Task: Add a condition where "Ticket status Contains none of the following Pending user verification" in recently solved tickets.
Action: Mouse moved to (118, 391)
Screenshot: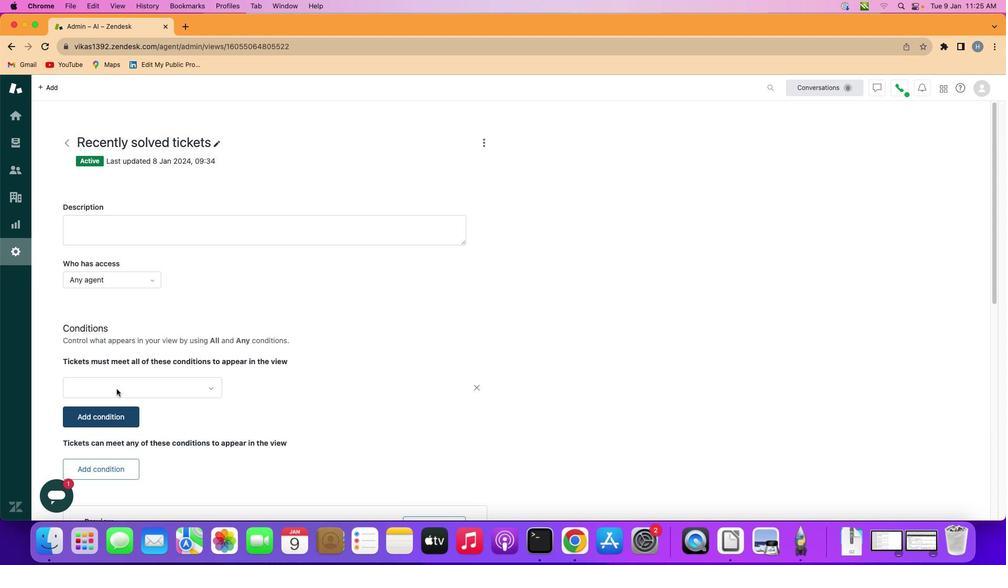 
Action: Mouse pressed left at (118, 391)
Screenshot: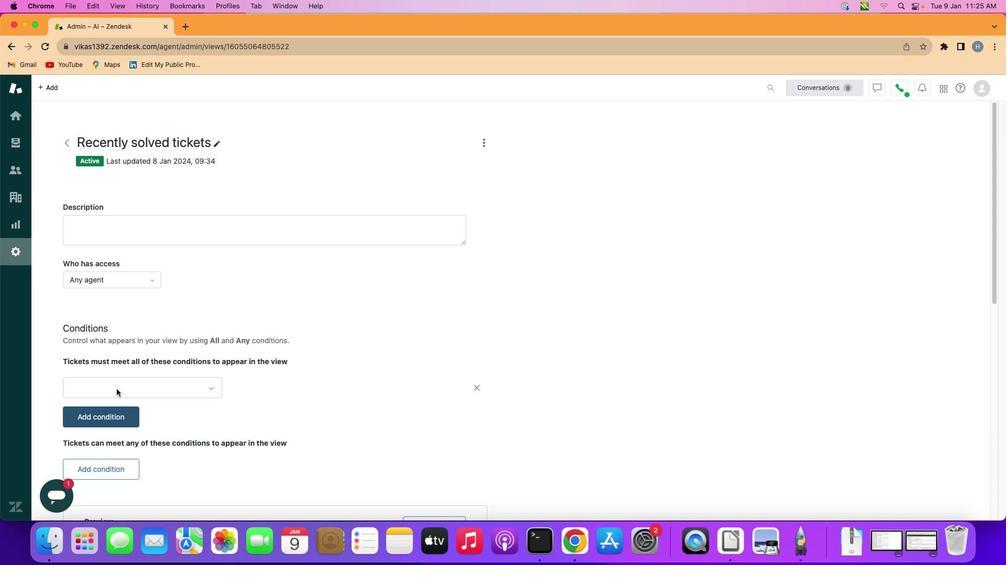 
Action: Mouse moved to (159, 389)
Screenshot: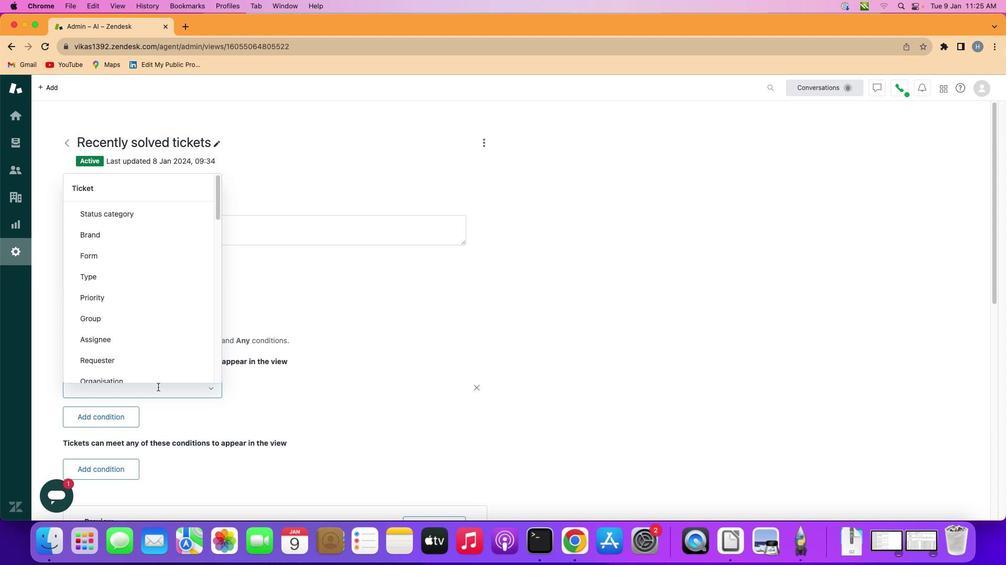 
Action: Mouse pressed left at (159, 389)
Screenshot: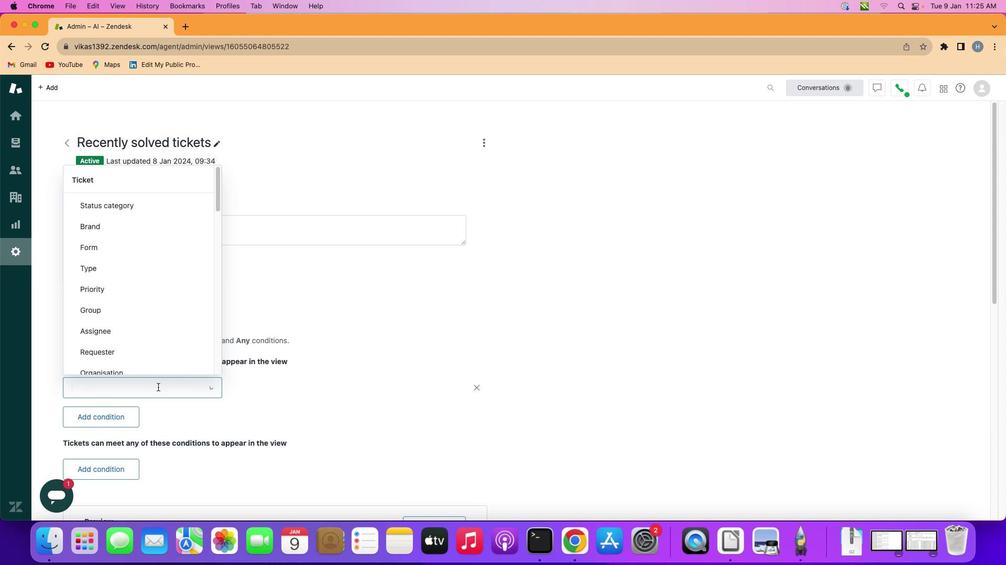 
Action: Mouse moved to (157, 323)
Screenshot: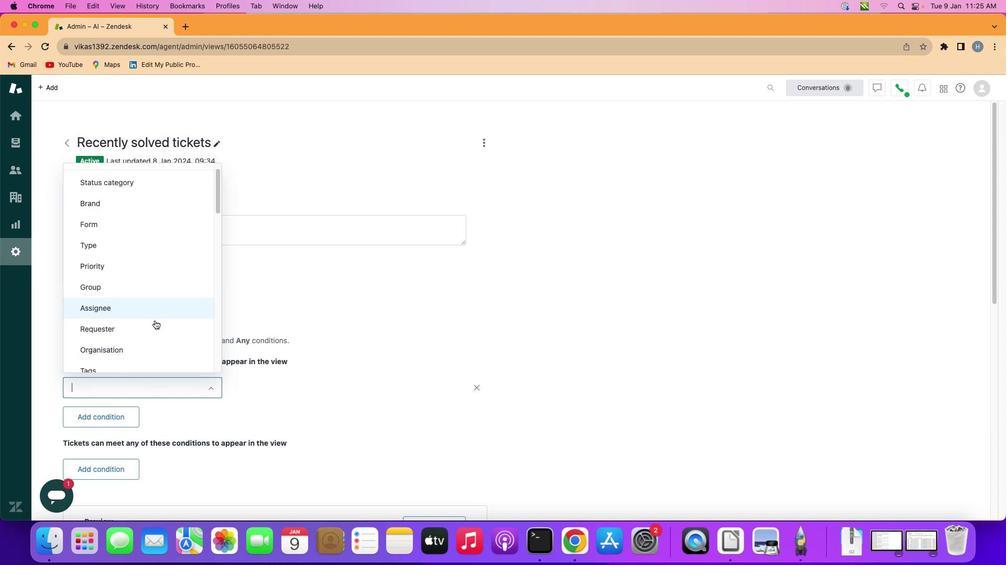 
Action: Mouse scrolled (157, 323) with delta (2, 1)
Screenshot: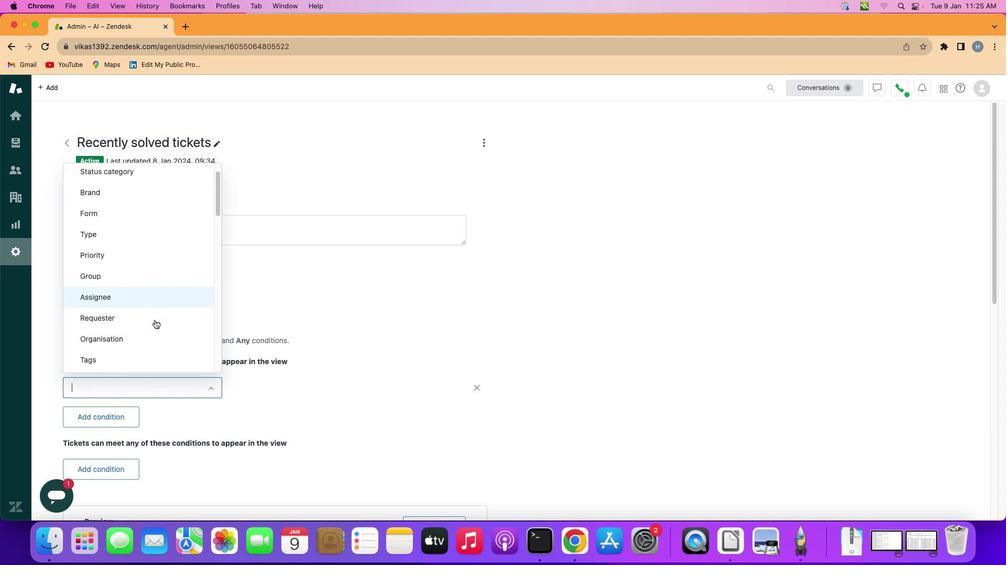 
Action: Mouse scrolled (157, 323) with delta (2, 3)
Screenshot: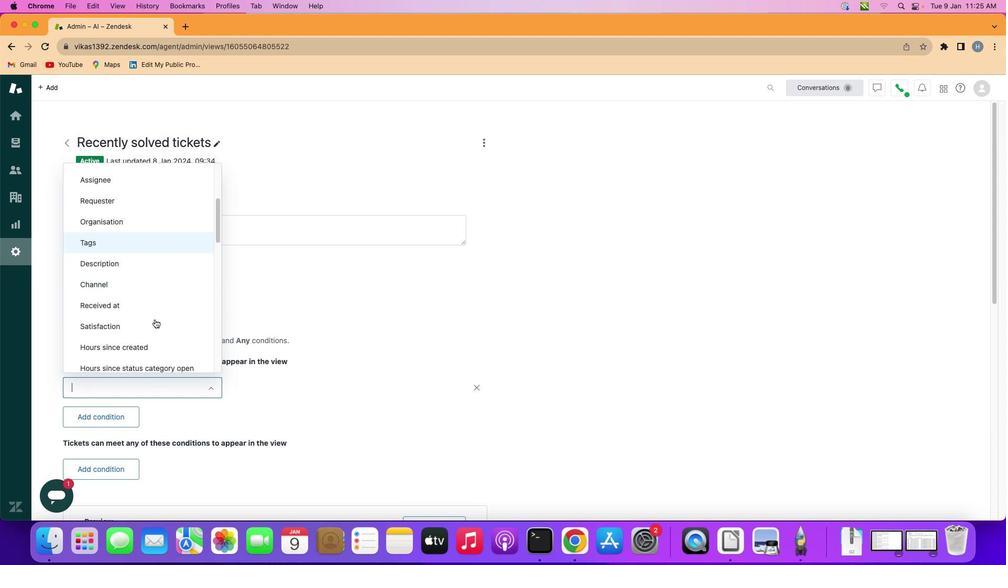 
Action: Mouse moved to (157, 323)
Screenshot: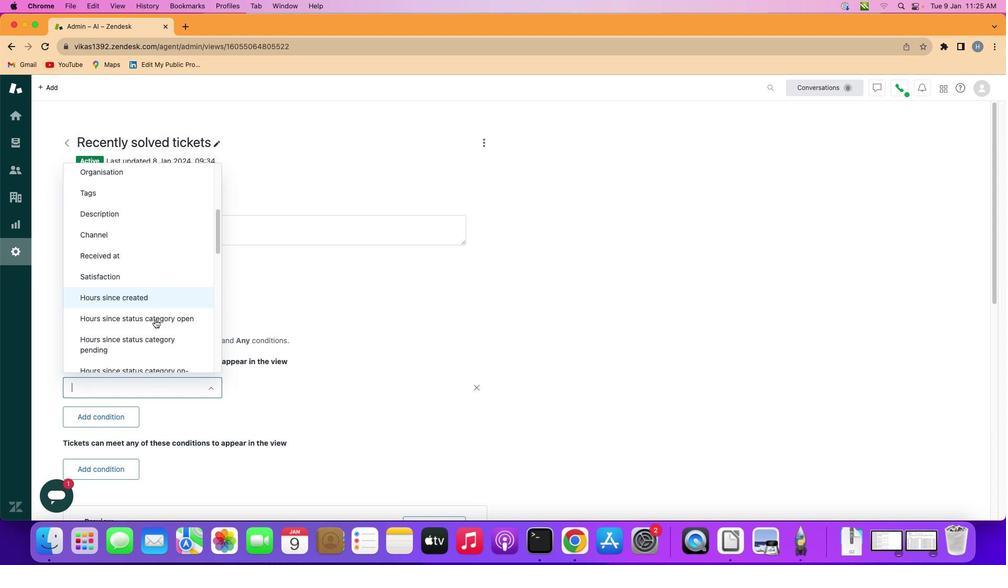 
Action: Mouse scrolled (157, 323) with delta (2, 1)
Screenshot: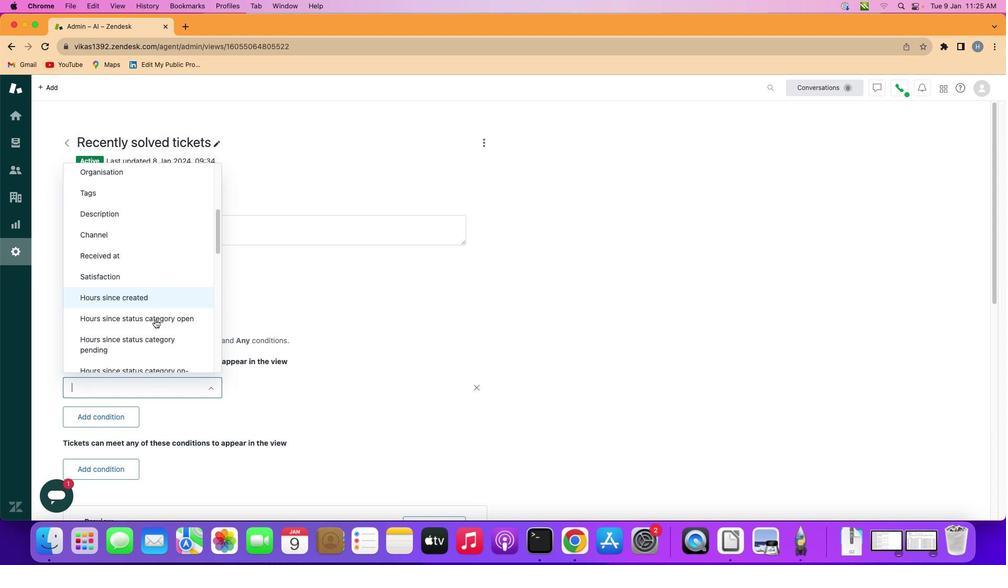 
Action: Mouse scrolled (157, 323) with delta (2, 1)
Screenshot: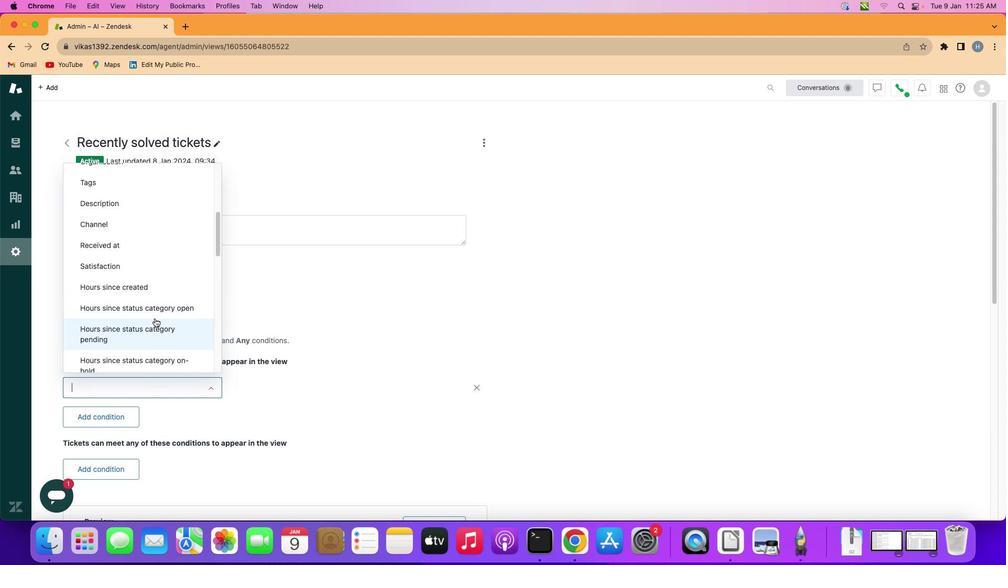 
Action: Mouse scrolled (157, 323) with delta (2, 0)
Screenshot: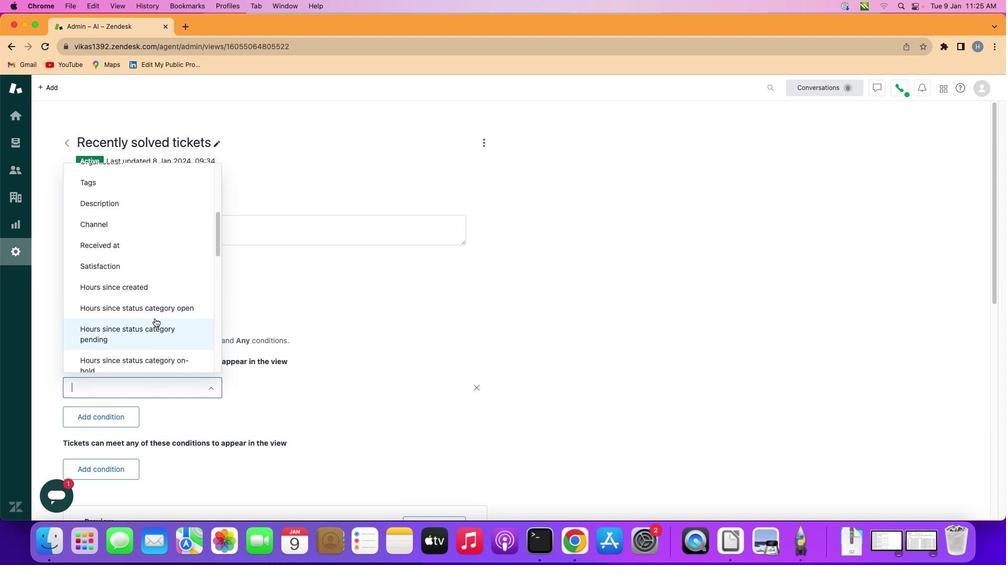 
Action: Mouse moved to (158, 320)
Screenshot: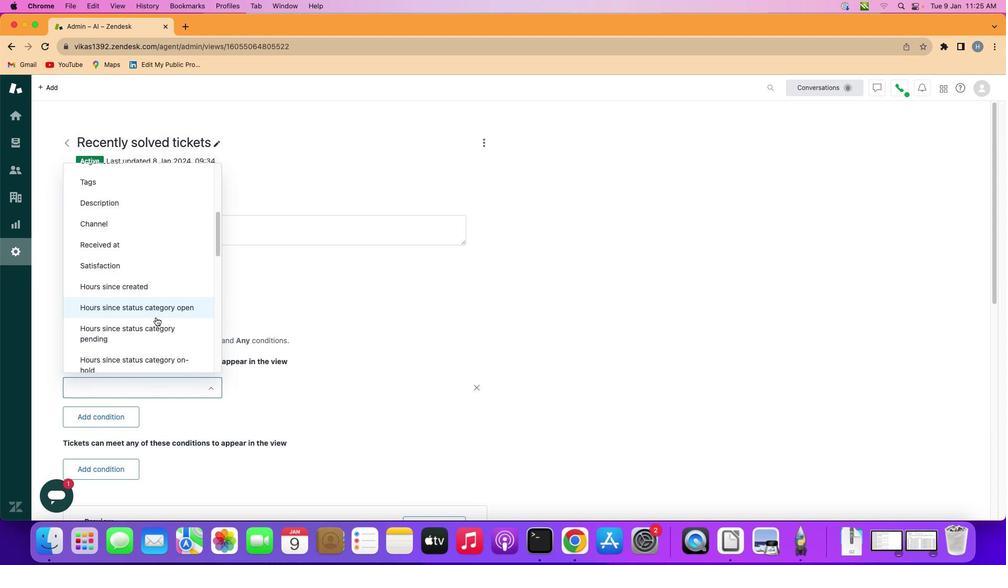 
Action: Mouse scrolled (158, 320) with delta (2, 1)
Screenshot: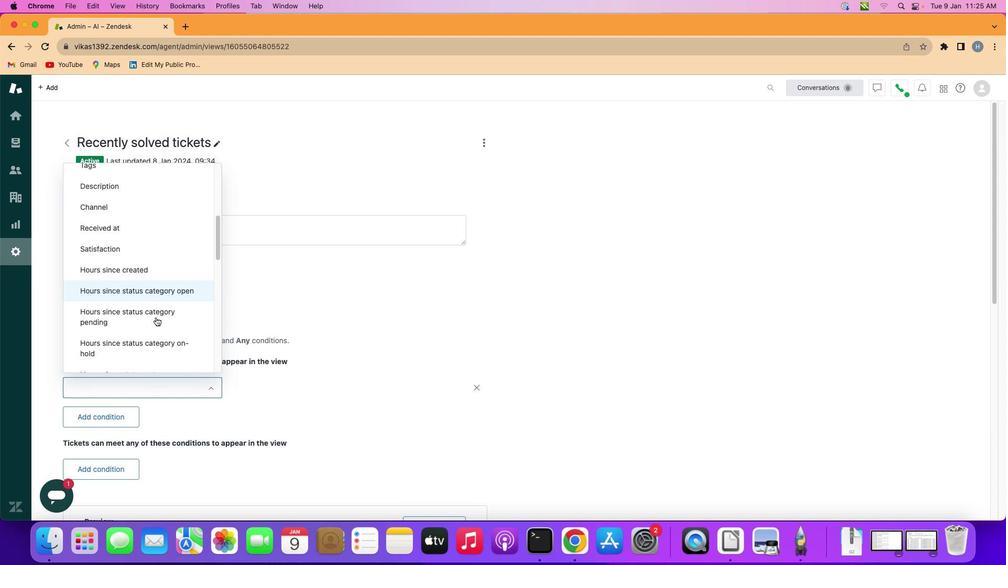 
Action: Mouse scrolled (158, 320) with delta (2, 1)
Screenshot: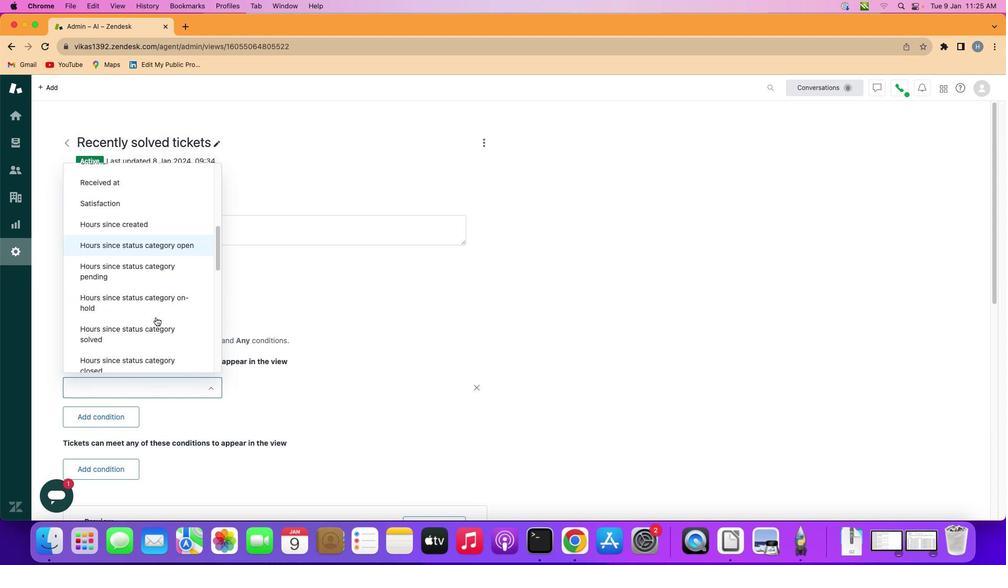 
Action: Mouse scrolled (158, 320) with delta (2, 1)
Screenshot: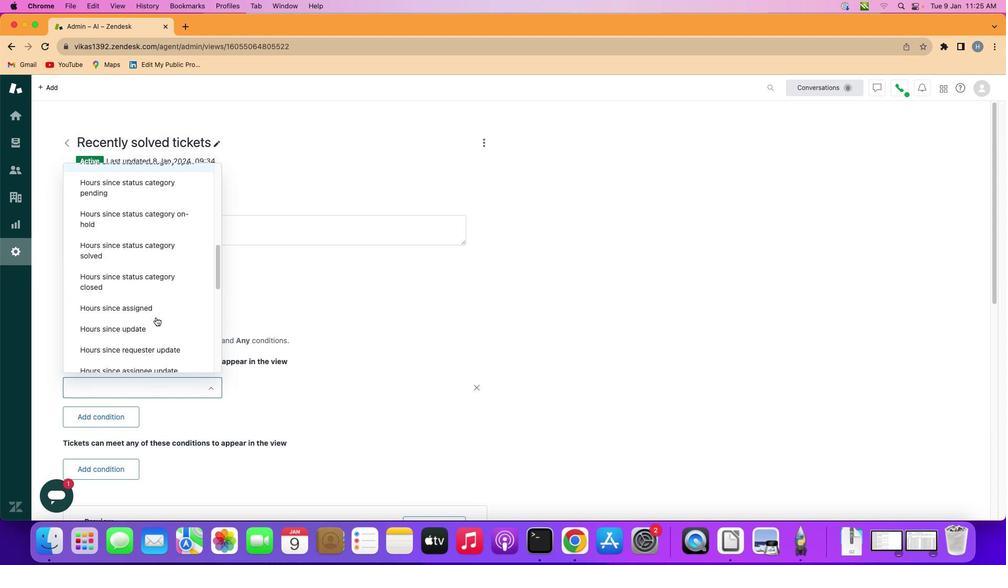 
Action: Mouse scrolled (158, 320) with delta (2, 1)
Screenshot: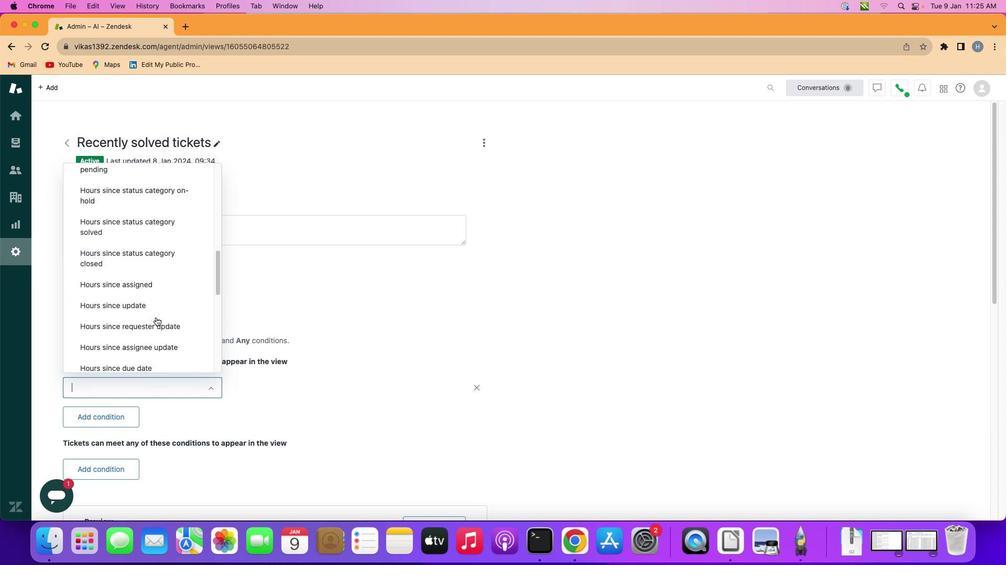 
Action: Mouse scrolled (158, 320) with delta (2, 0)
Screenshot: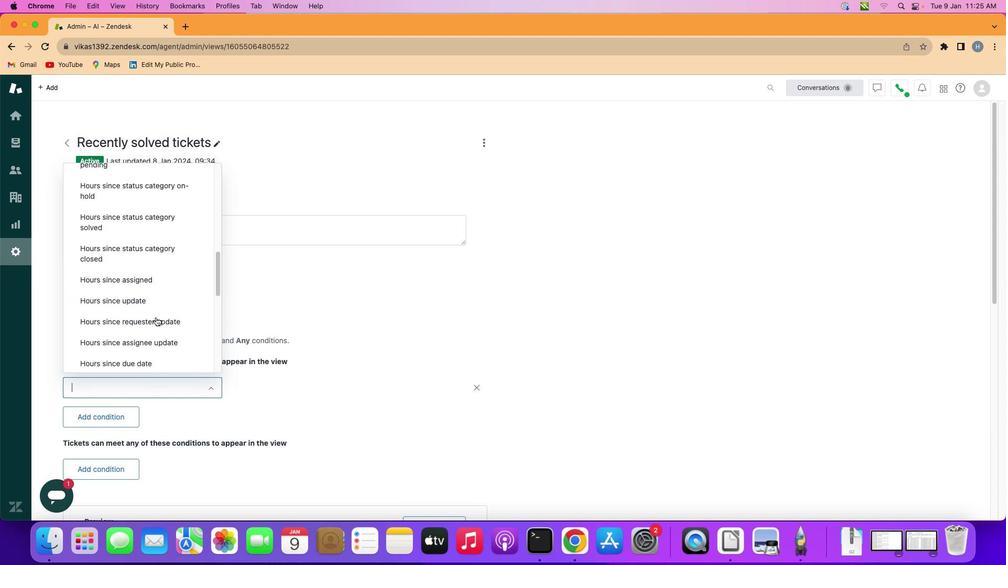 
Action: Mouse scrolled (158, 320) with delta (2, 1)
Screenshot: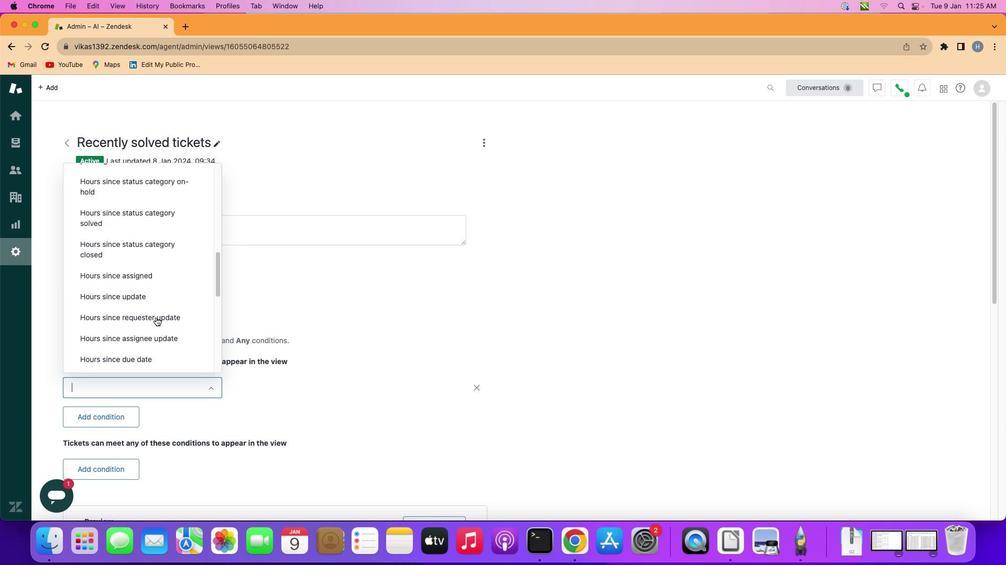 
Action: Mouse scrolled (158, 320) with delta (2, 1)
Screenshot: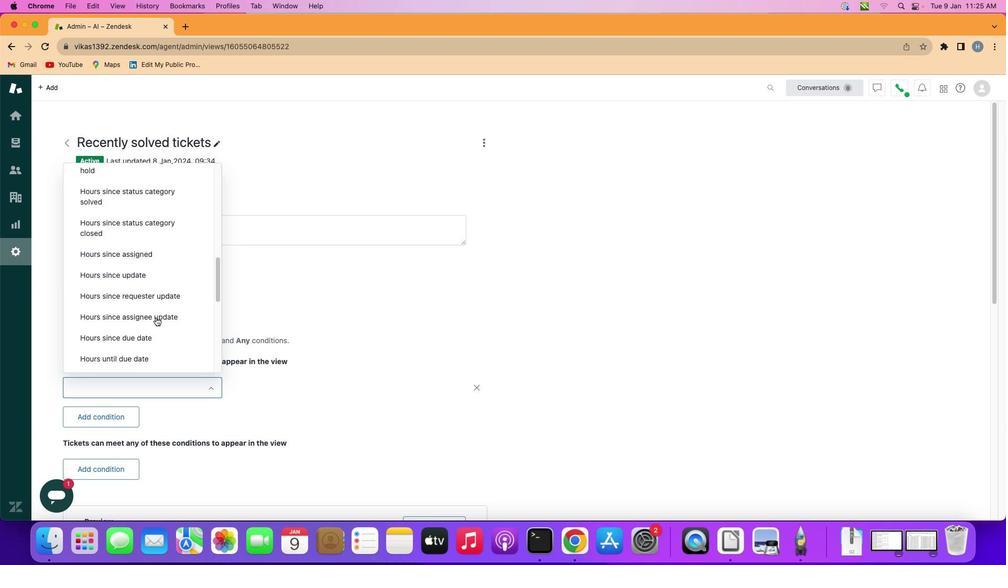 
Action: Mouse scrolled (158, 320) with delta (2, 1)
Screenshot: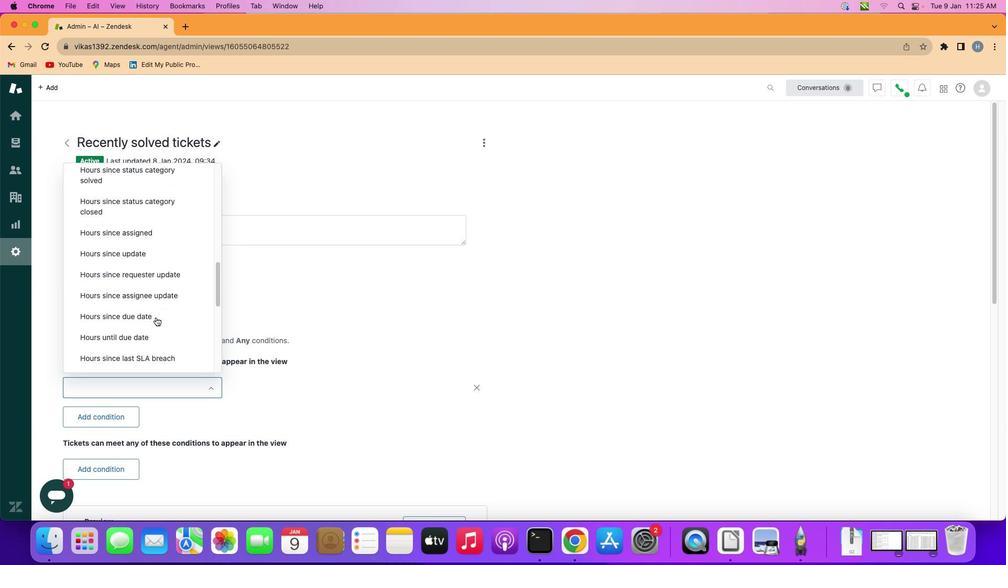
Action: Mouse scrolled (158, 320) with delta (2, 1)
Screenshot: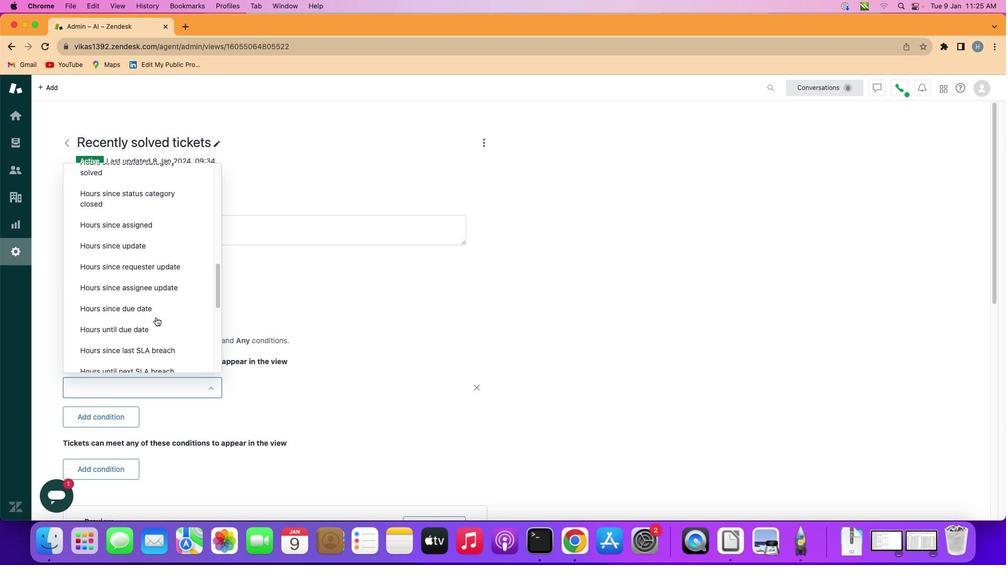 
Action: Mouse scrolled (158, 320) with delta (2, 1)
Screenshot: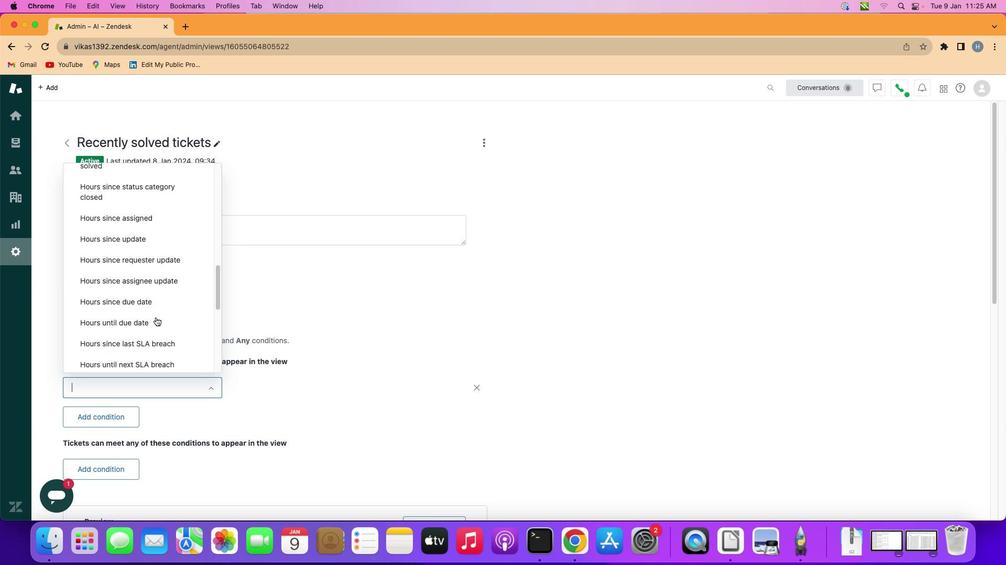 
Action: Mouse scrolled (158, 320) with delta (2, 1)
Screenshot: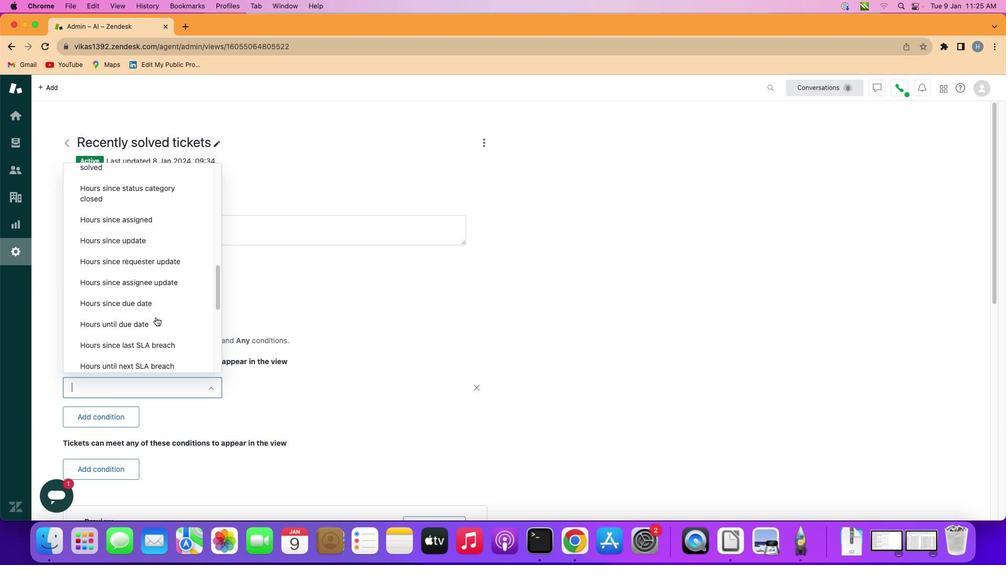 
Action: Mouse scrolled (158, 320) with delta (2, 2)
Screenshot: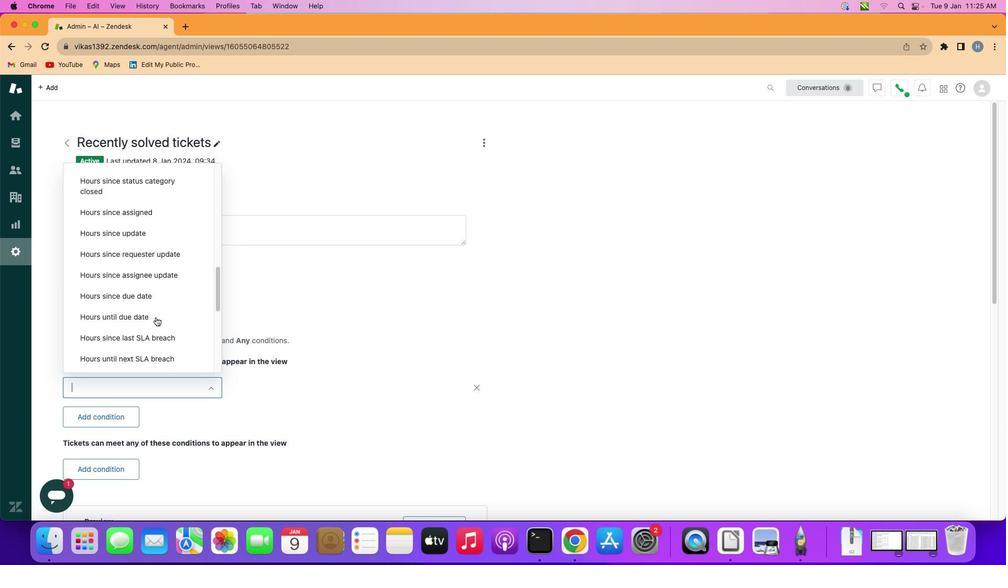 
Action: Mouse scrolled (158, 320) with delta (2, 1)
Screenshot: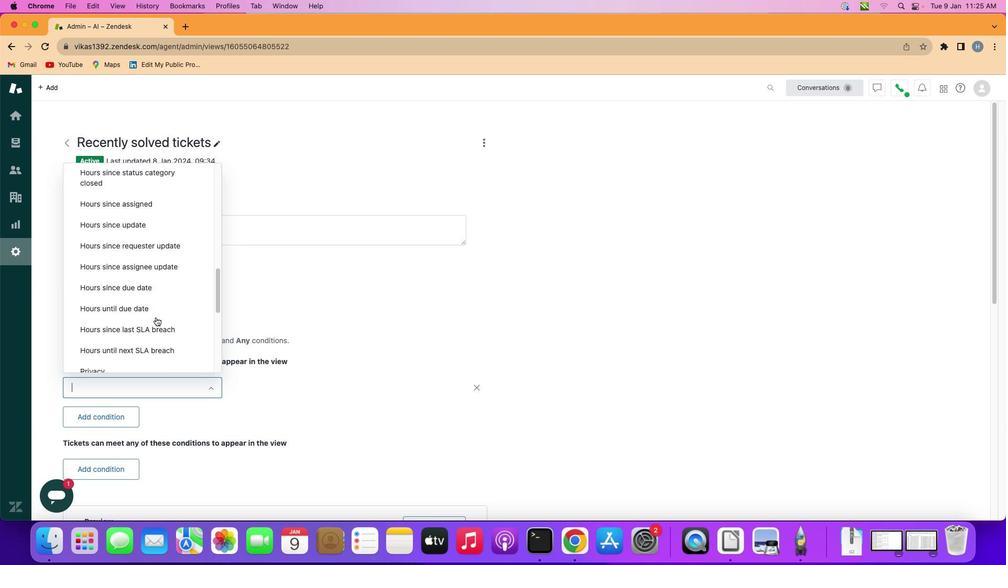 
Action: Mouse scrolled (158, 320) with delta (2, 1)
Screenshot: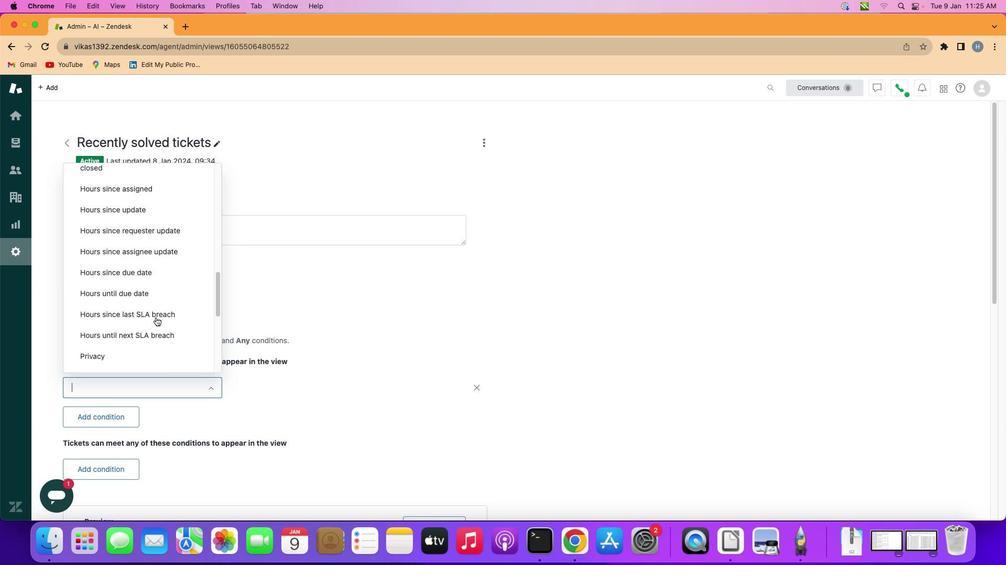 
Action: Mouse scrolled (158, 320) with delta (2, 1)
Screenshot: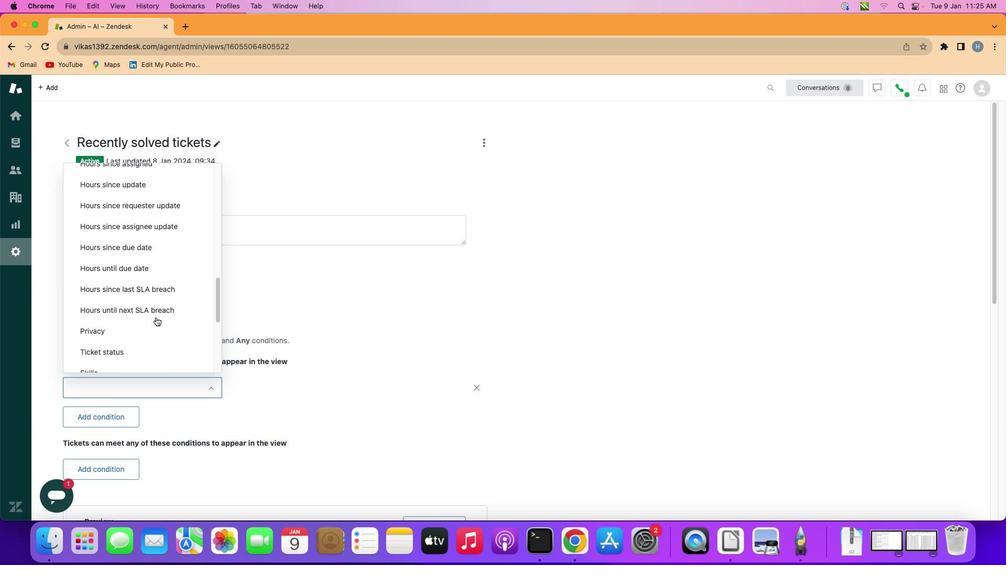 
Action: Mouse scrolled (158, 320) with delta (2, 1)
Screenshot: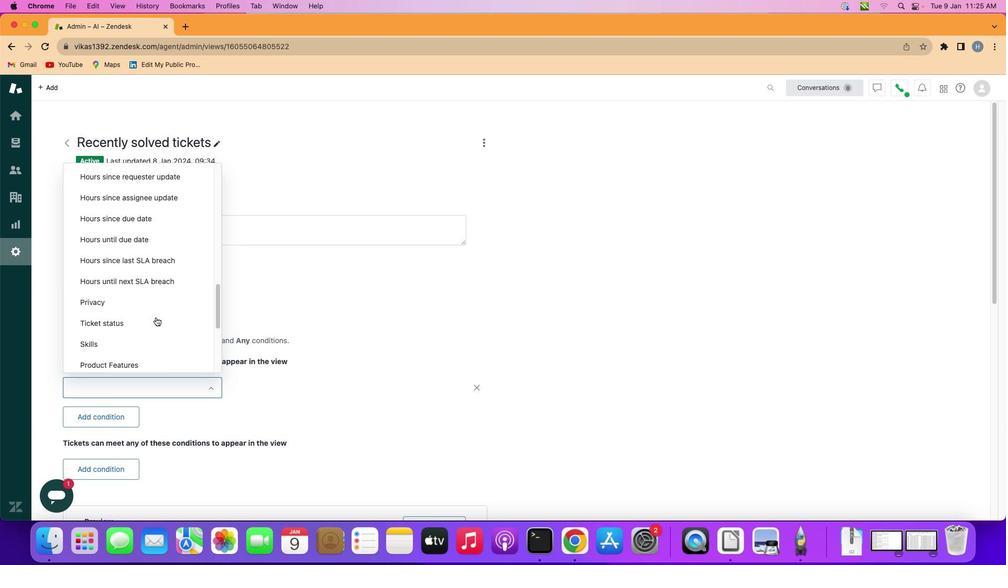 
Action: Mouse scrolled (158, 320) with delta (2, 1)
Screenshot: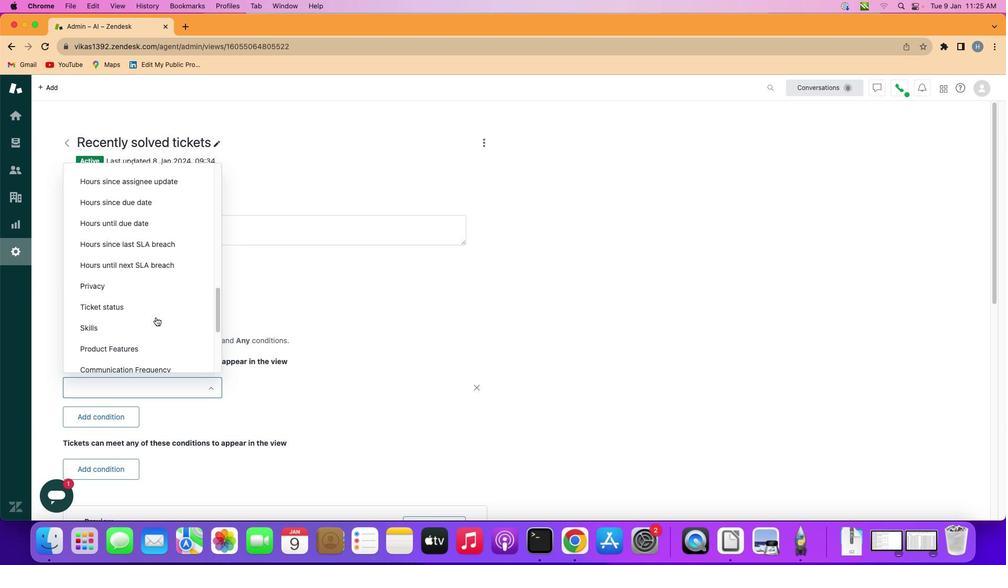 
Action: Mouse scrolled (158, 320) with delta (2, 1)
Screenshot: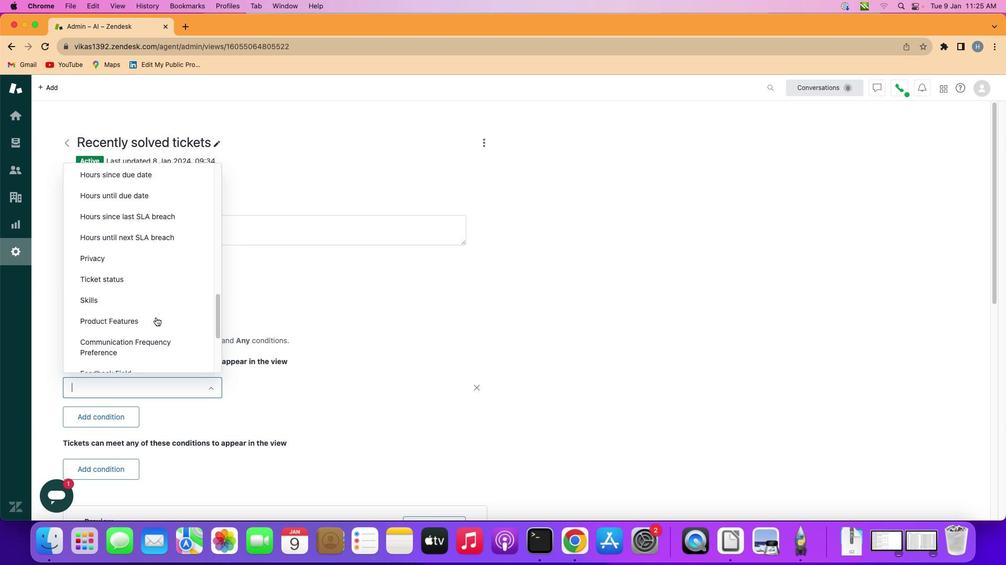 
Action: Mouse moved to (181, 286)
Screenshot: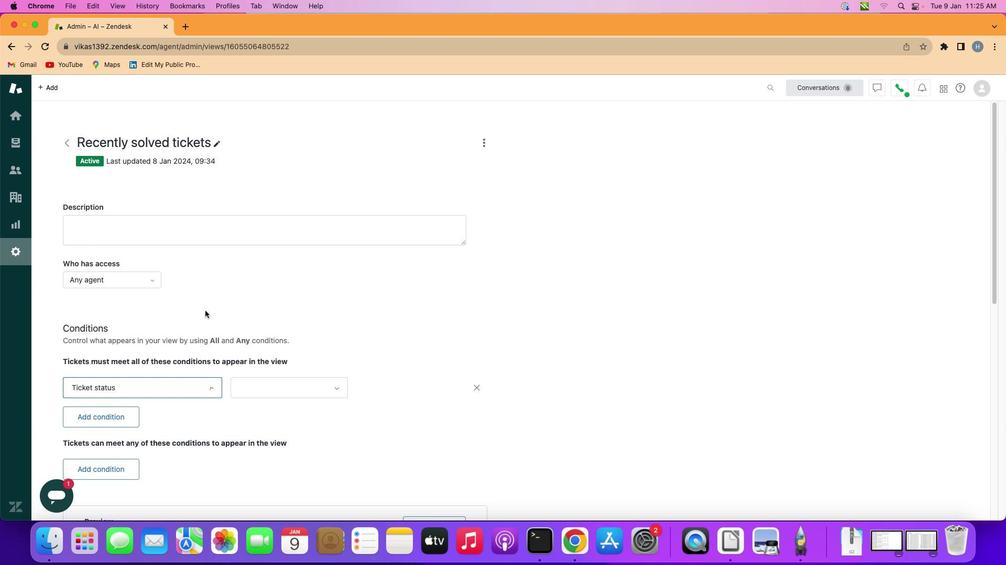 
Action: Mouse pressed left at (181, 286)
Screenshot: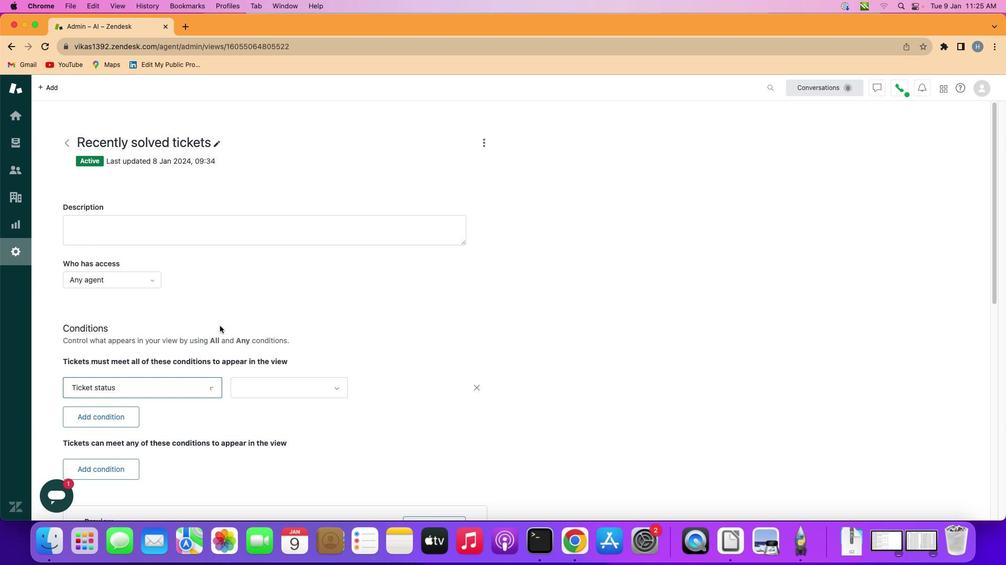 
Action: Mouse moved to (282, 389)
Screenshot: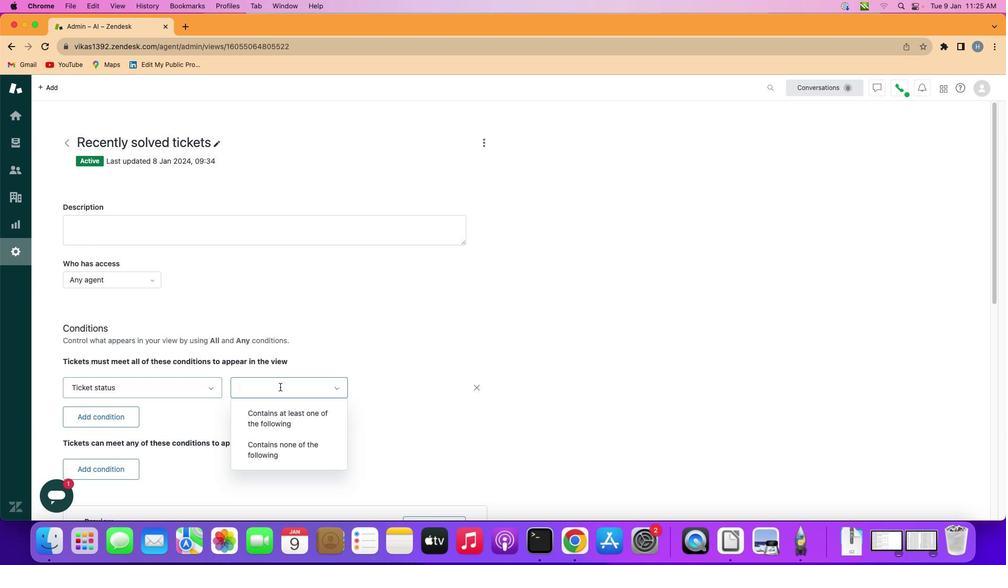 
Action: Mouse pressed left at (282, 389)
Screenshot: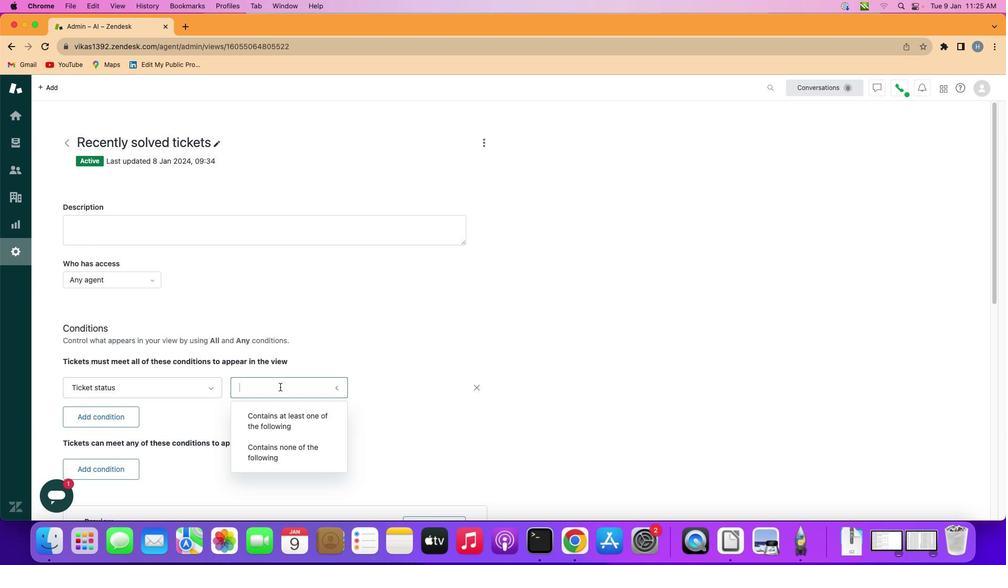 
Action: Mouse moved to (289, 443)
Screenshot: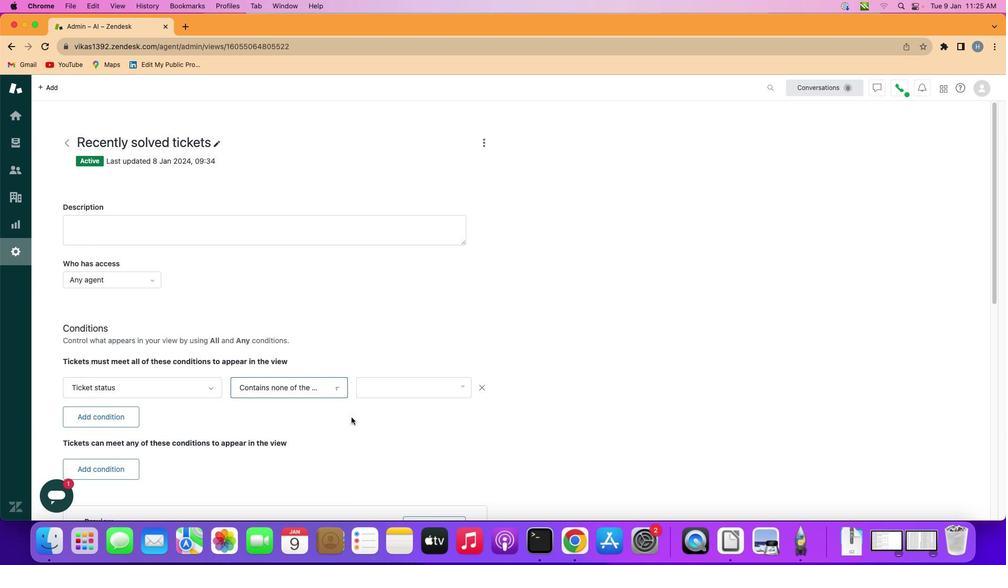 
Action: Mouse pressed left at (289, 443)
Screenshot: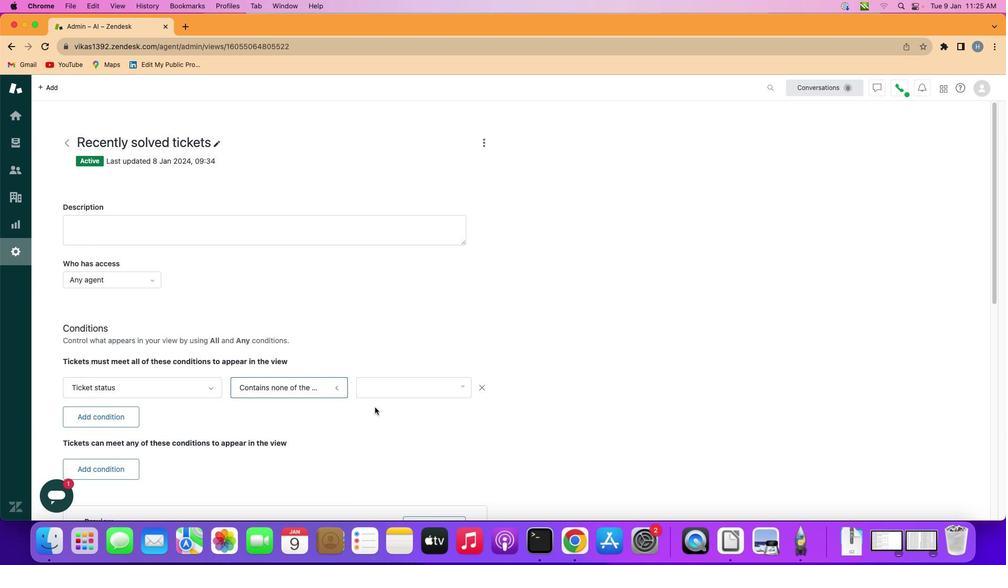 
Action: Mouse moved to (428, 387)
Screenshot: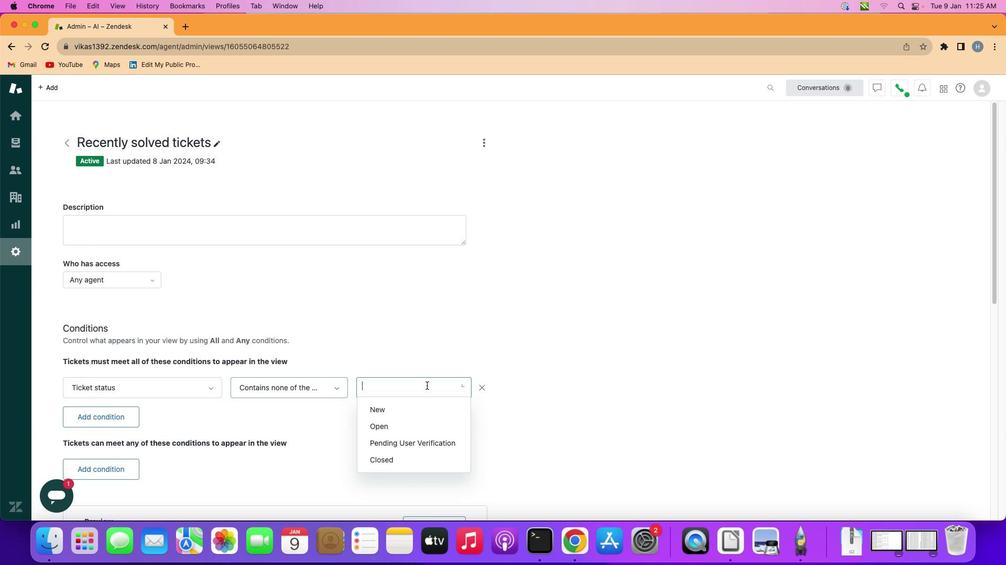 
Action: Mouse pressed left at (428, 387)
Screenshot: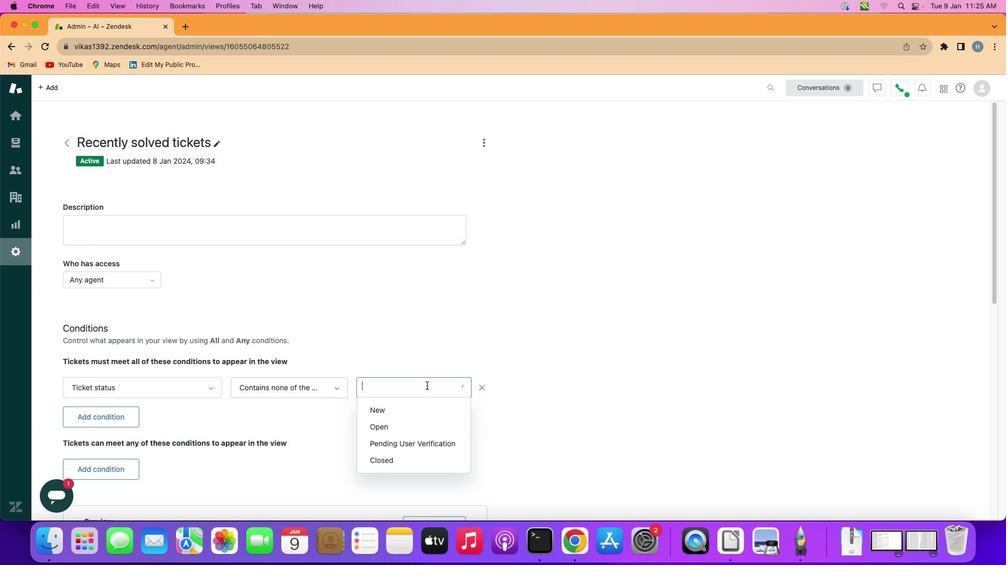 
Action: Mouse moved to (419, 443)
Screenshot: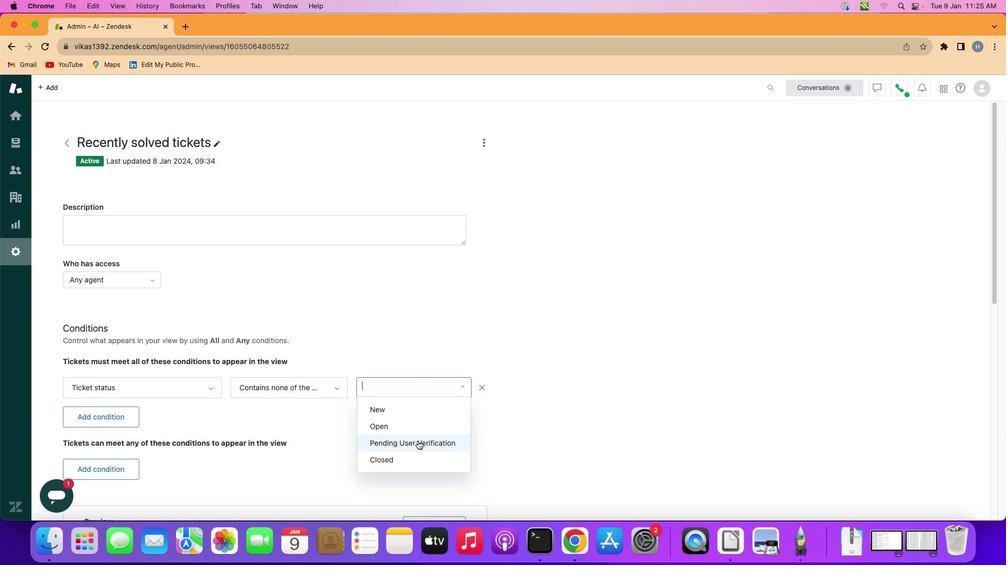 
Action: Mouse pressed left at (419, 443)
Screenshot: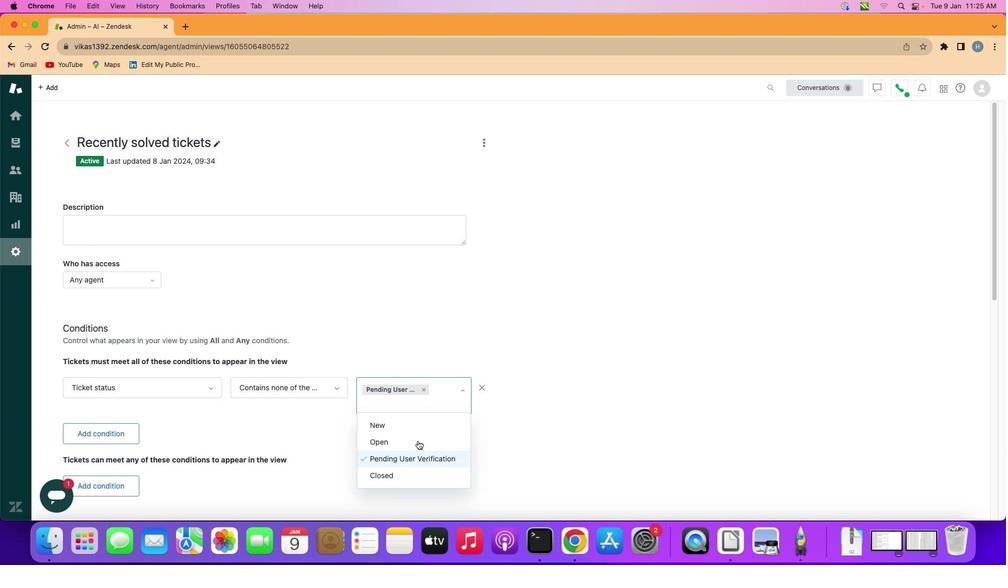 
Action: Mouse moved to (496, 427)
Screenshot: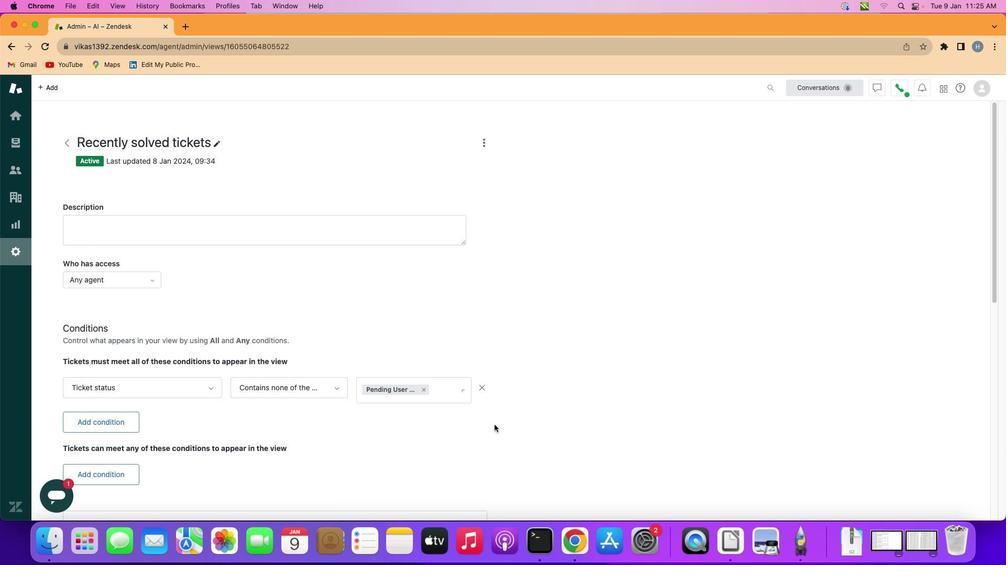
Action: Mouse pressed left at (496, 427)
Screenshot: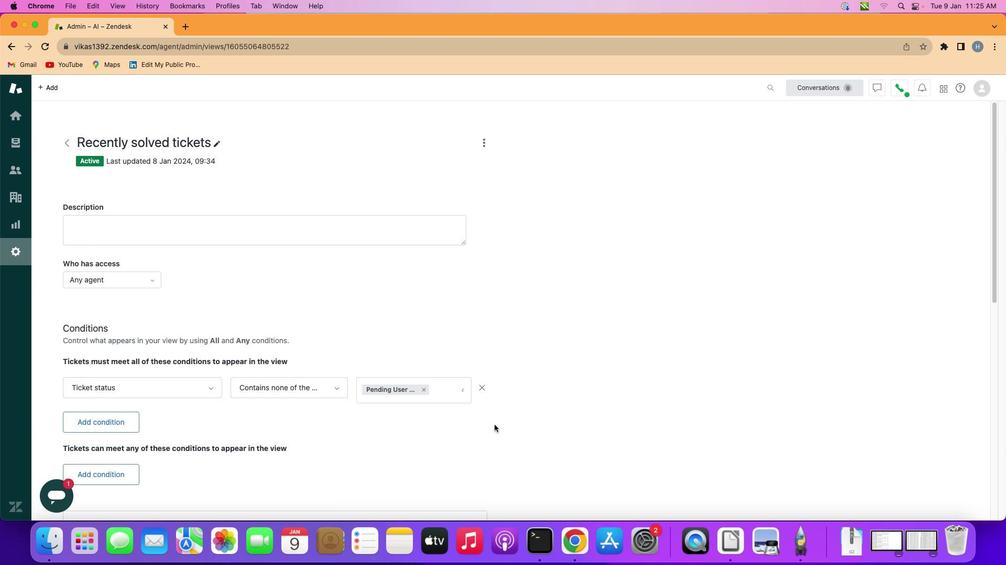 
Action: Mouse moved to (495, 428)
Screenshot: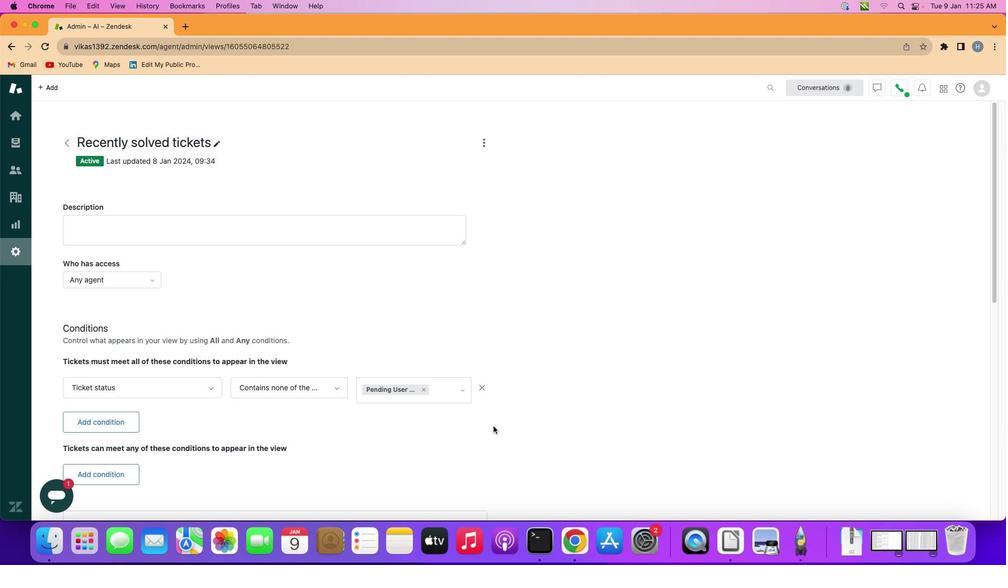 
